 Task: Set the Layer B code rate for the ISDB-T reception parameter to 9/10.
Action: Mouse moved to (129, 14)
Screenshot: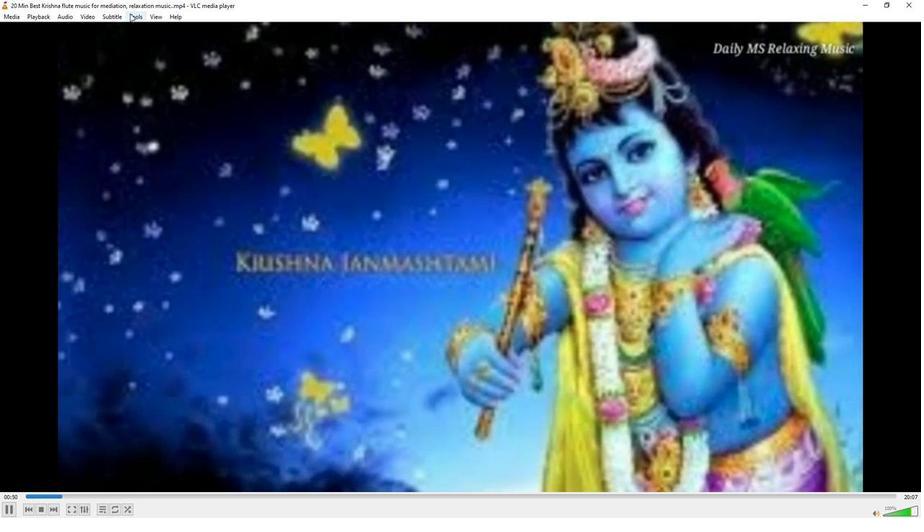 
Action: Mouse pressed left at (129, 14)
Screenshot: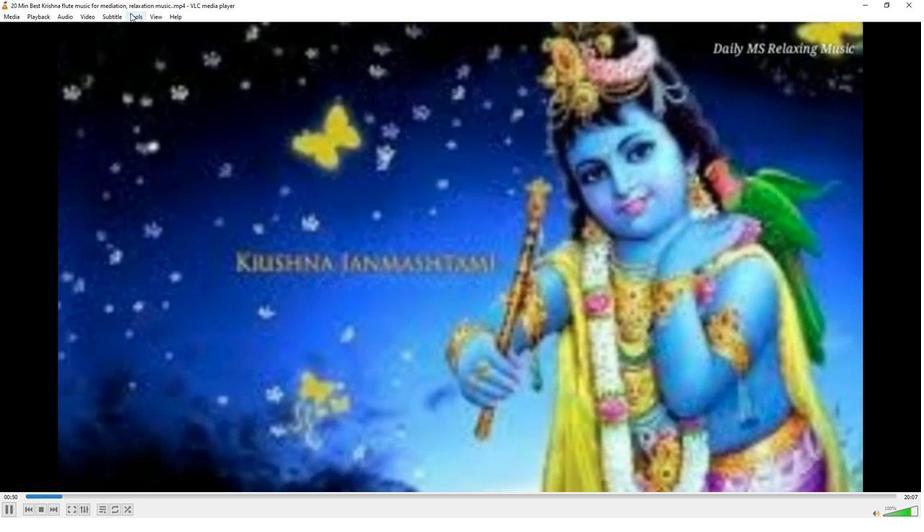 
Action: Mouse moved to (140, 128)
Screenshot: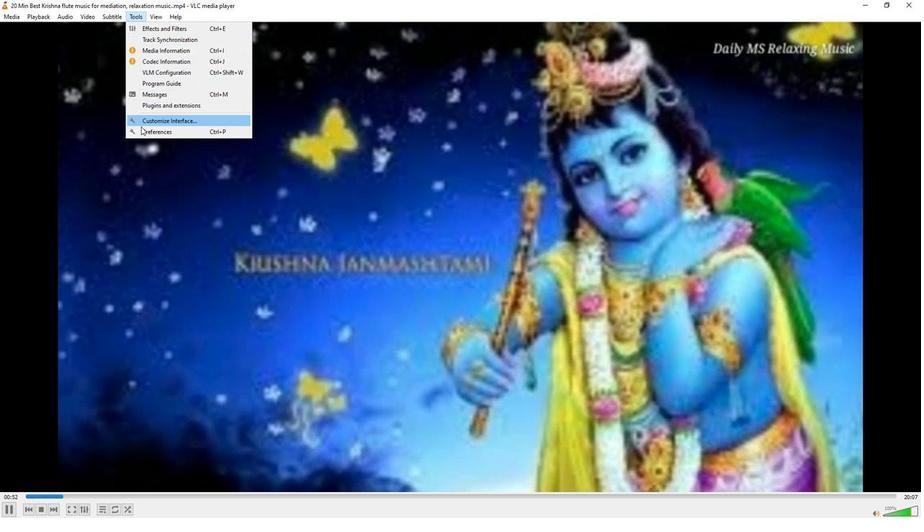 
Action: Mouse pressed left at (140, 128)
Screenshot: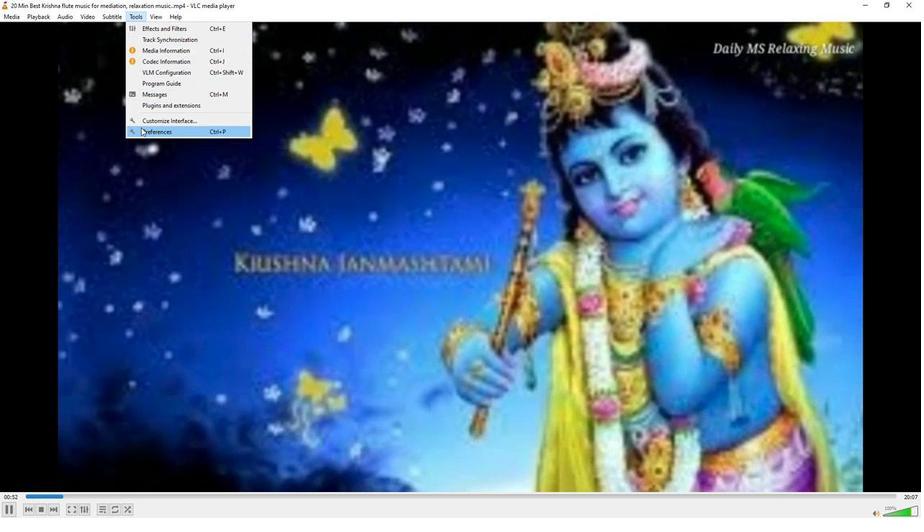 
Action: Mouse moved to (303, 426)
Screenshot: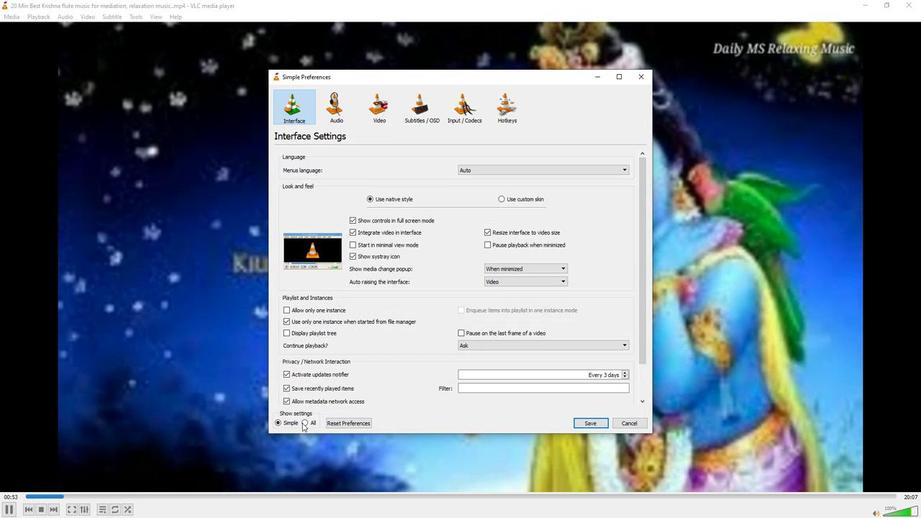 
Action: Mouse pressed left at (303, 426)
Screenshot: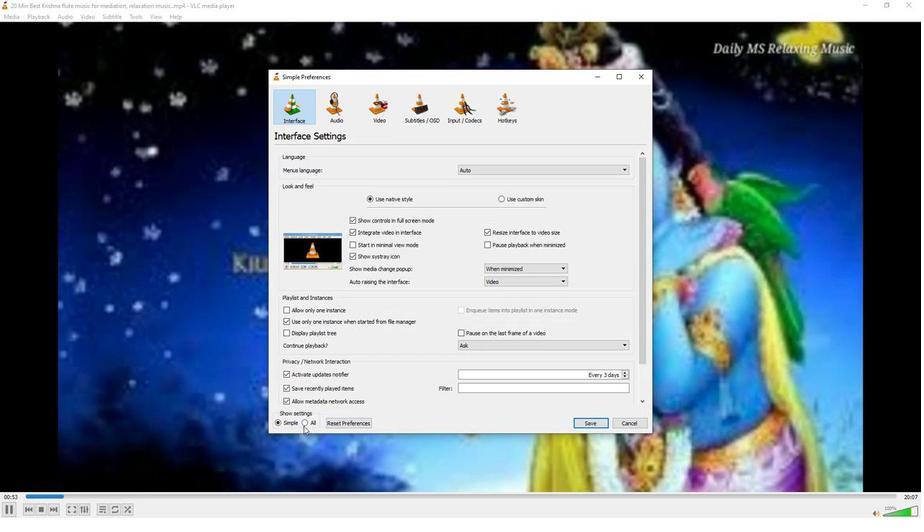 
Action: Mouse moved to (289, 259)
Screenshot: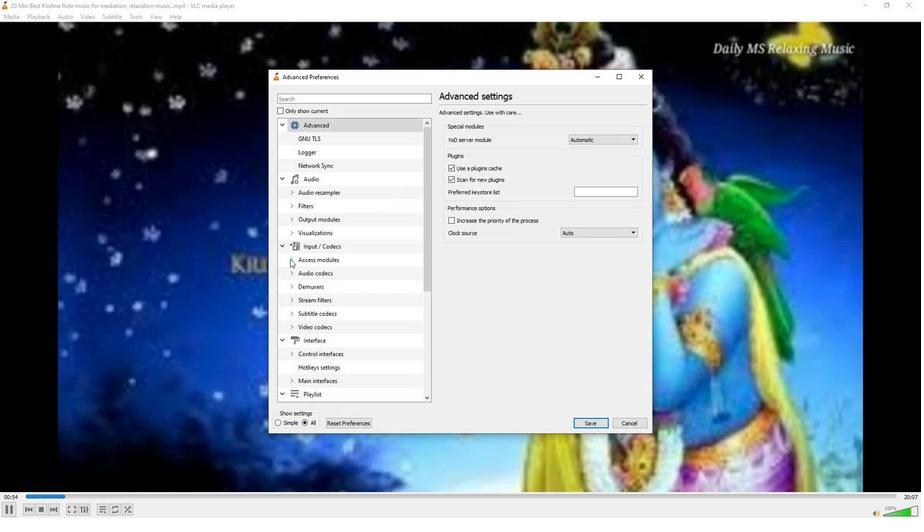 
Action: Mouse pressed left at (289, 259)
Screenshot: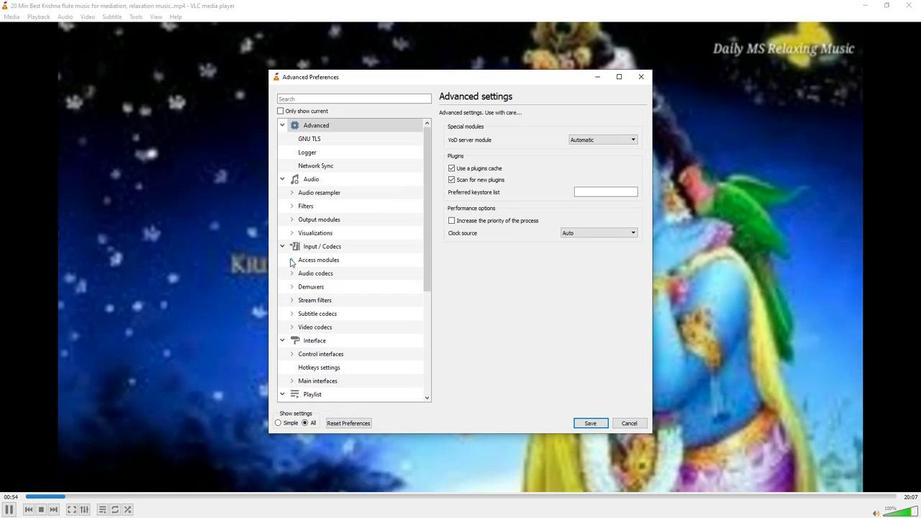 
Action: Mouse moved to (305, 344)
Screenshot: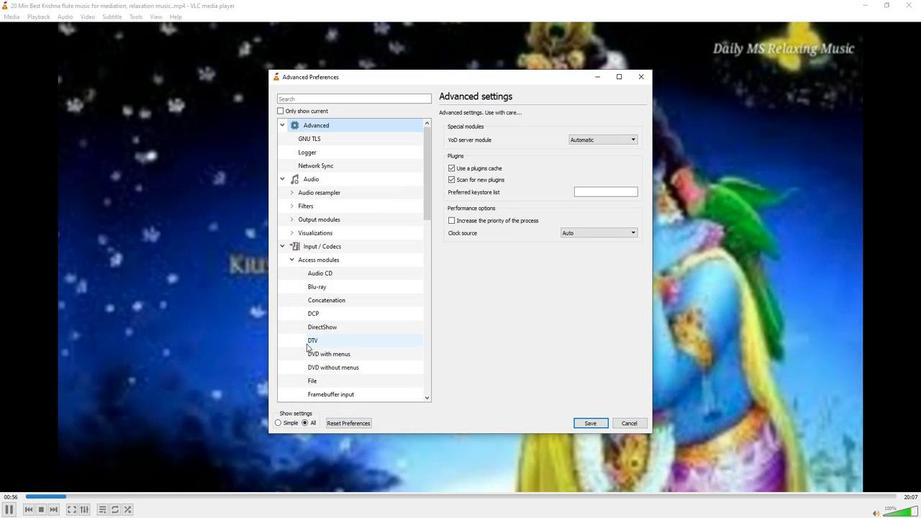 
Action: Mouse pressed left at (305, 344)
Screenshot: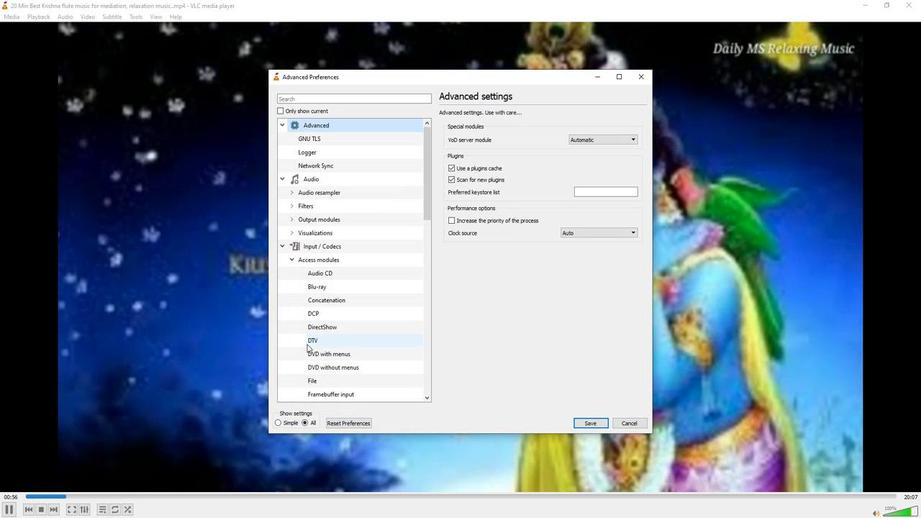 
Action: Mouse moved to (523, 318)
Screenshot: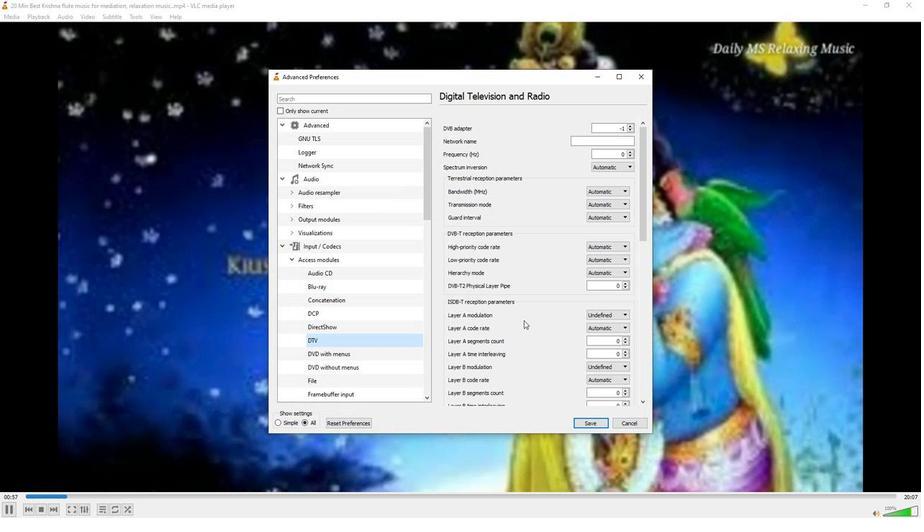 
Action: Mouse pressed left at (523, 318)
Screenshot: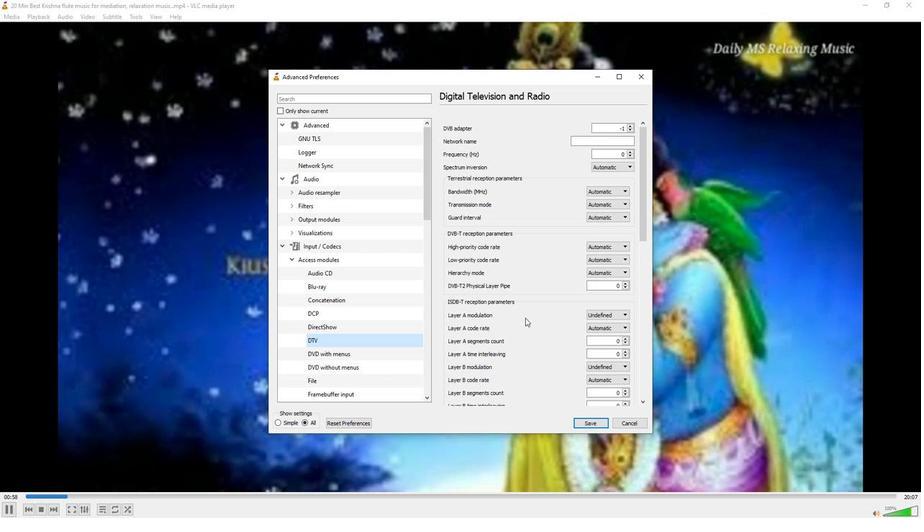 
Action: Mouse scrolled (523, 318) with delta (0, 0)
Screenshot: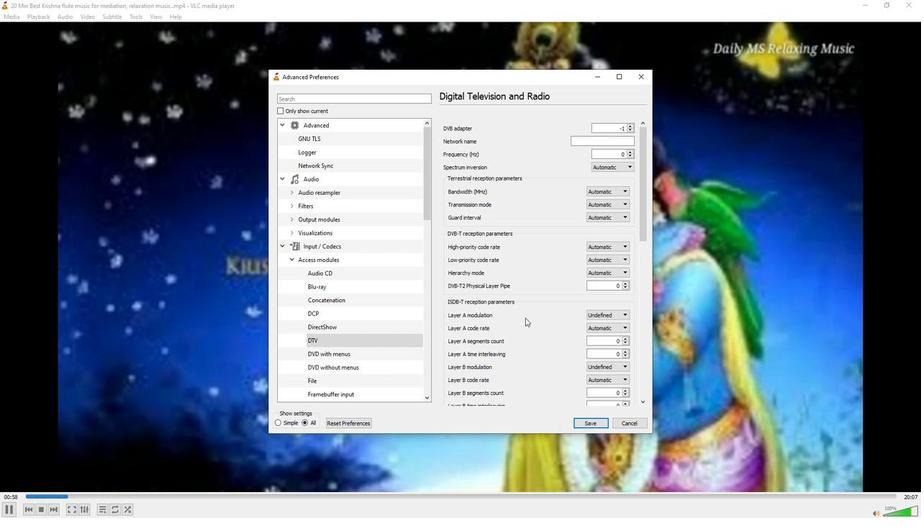 
Action: Mouse moved to (618, 350)
Screenshot: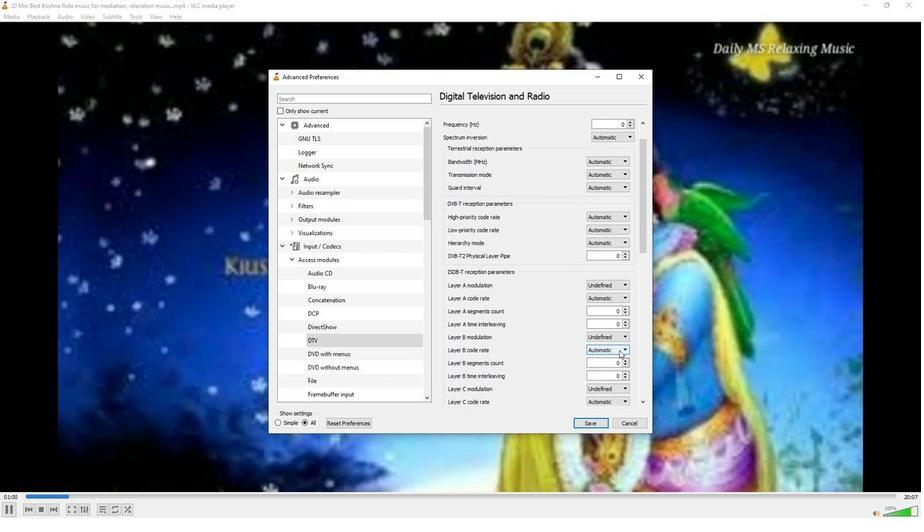 
Action: Mouse pressed left at (618, 350)
Screenshot: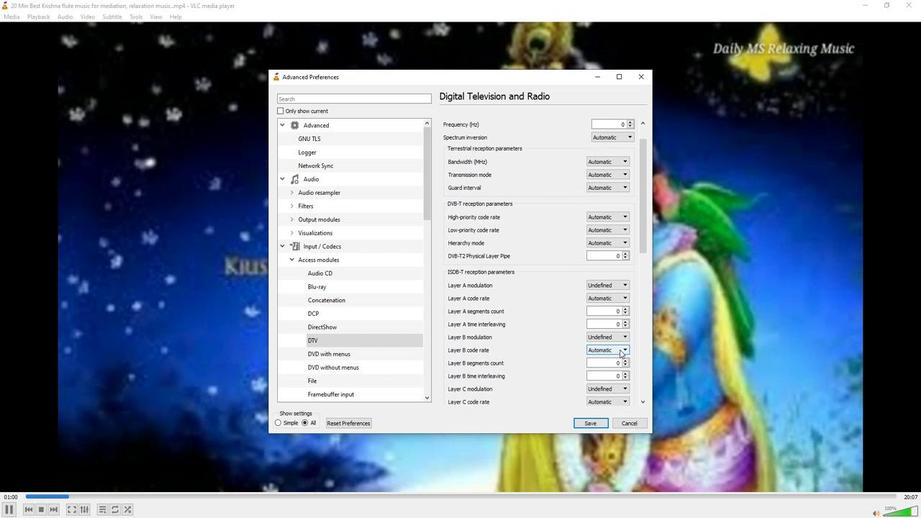 
Action: Mouse moved to (614, 368)
Screenshot: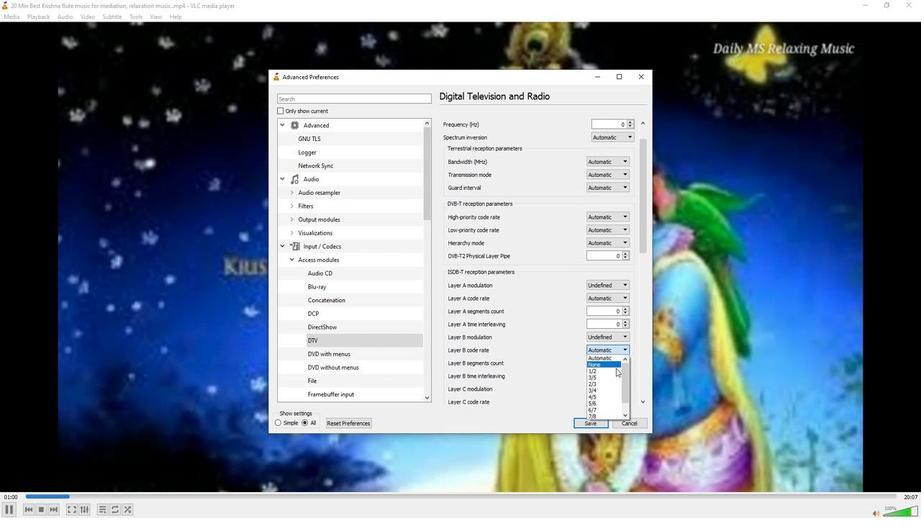 
Action: Mouse scrolled (614, 368) with delta (0, 0)
Screenshot: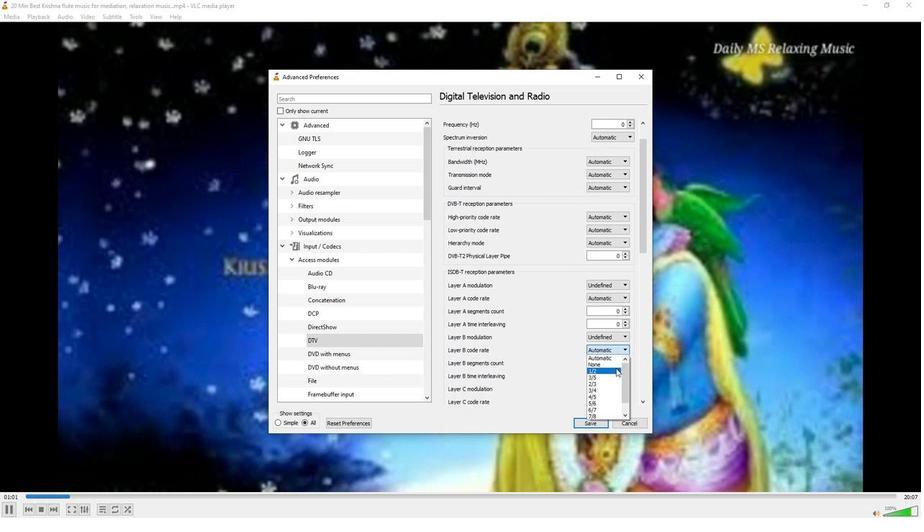 
Action: Mouse scrolled (614, 368) with delta (0, 0)
Screenshot: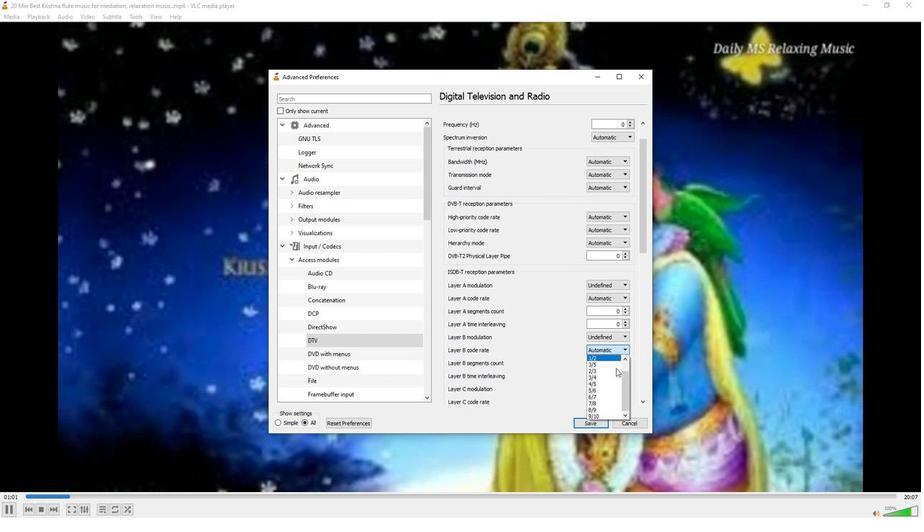 
Action: Mouse scrolled (614, 368) with delta (0, 0)
Screenshot: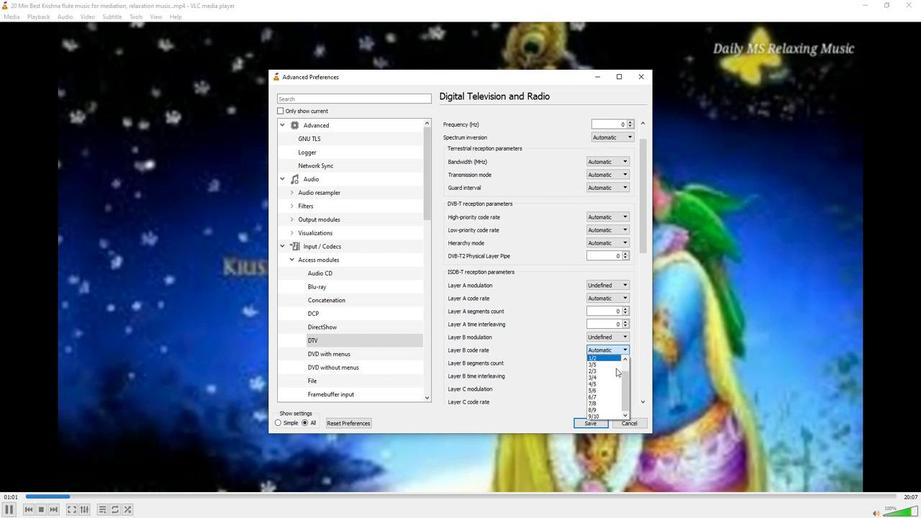
Action: Mouse scrolled (614, 368) with delta (0, 0)
Screenshot: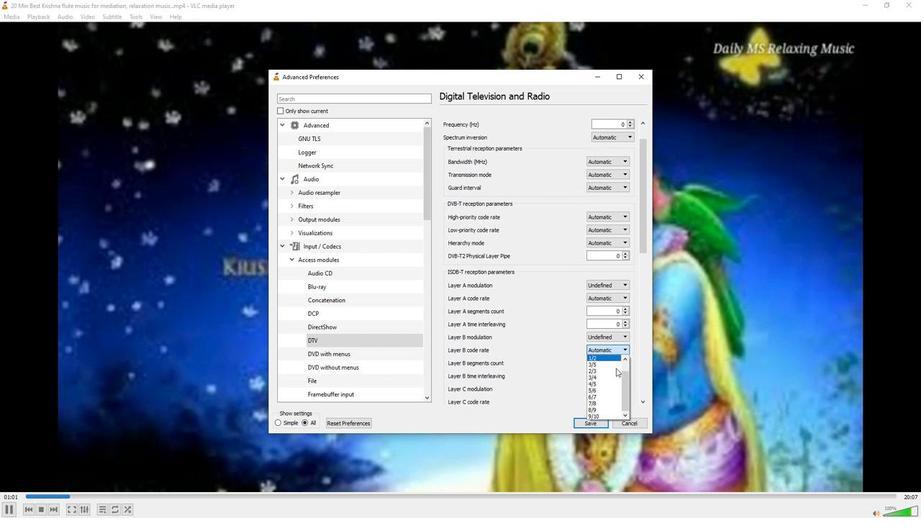 
Action: Mouse moved to (605, 416)
Screenshot: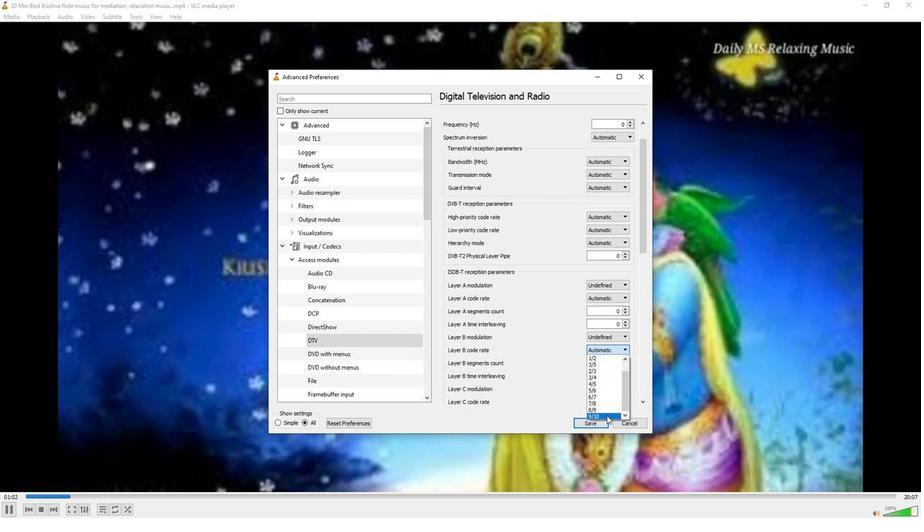 
Action: Mouse pressed left at (605, 416)
Screenshot: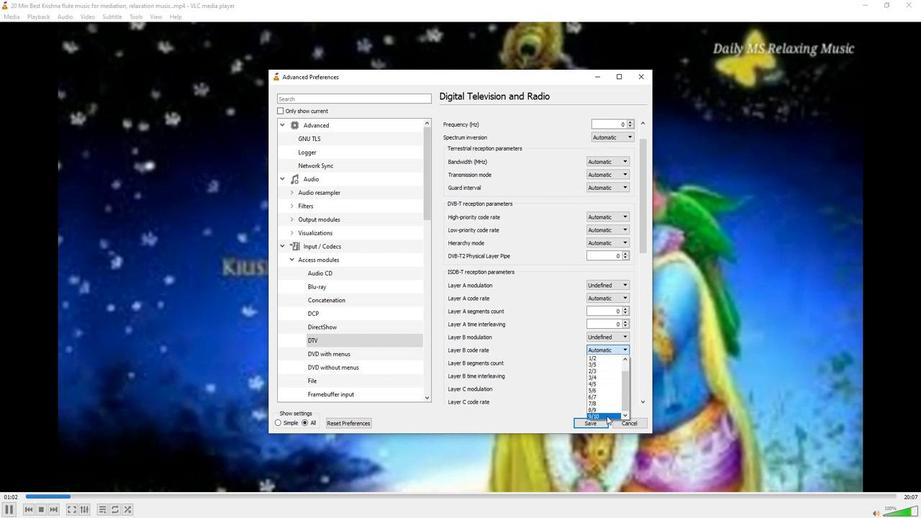 
Action: Mouse moved to (544, 368)
Screenshot: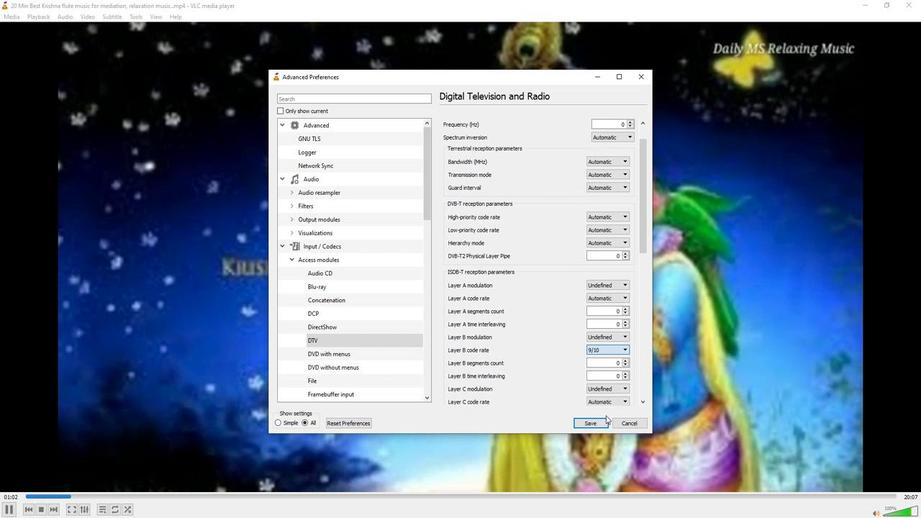 
